 Task: Use the formula "TTEST" in spreadsheet "Project portfolio".
Action: Mouse moved to (125, 86)
Screenshot: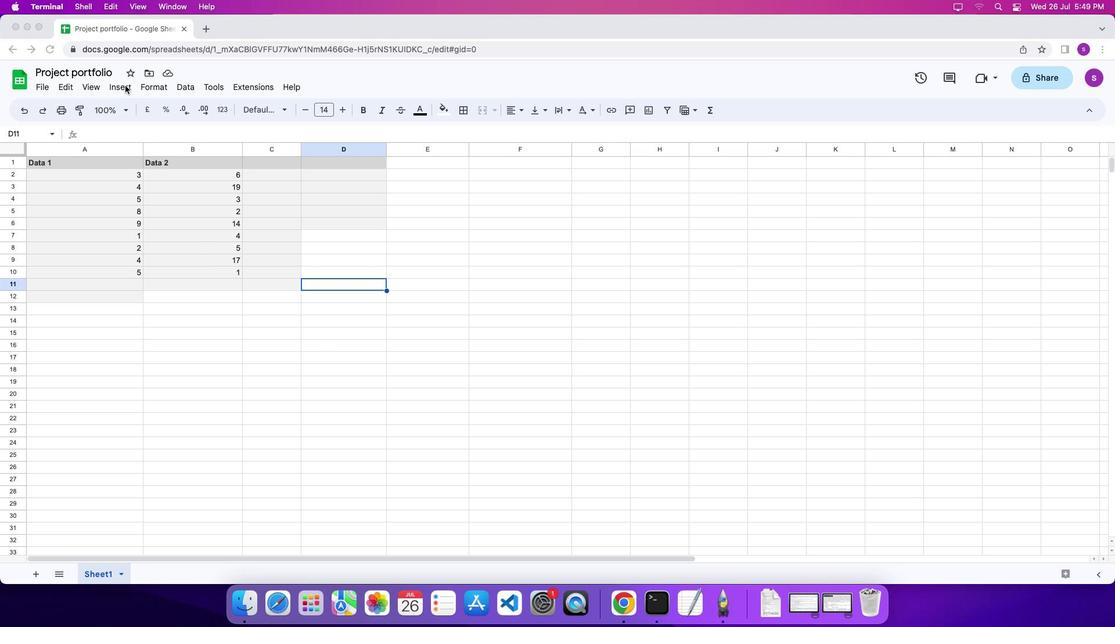 
Action: Mouse pressed left at (125, 86)
Screenshot: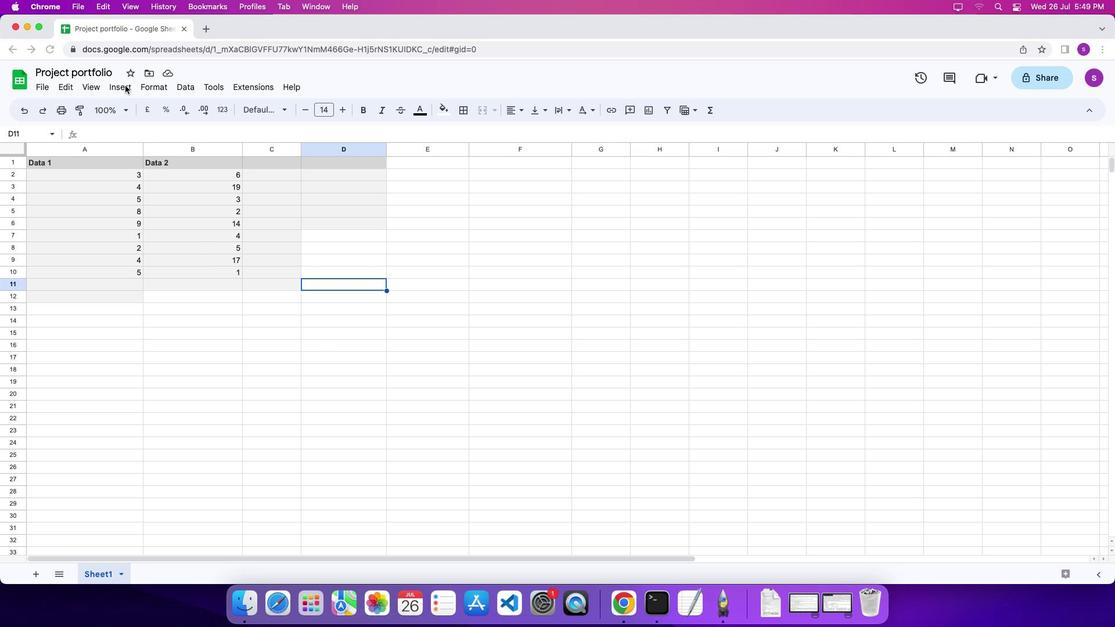 
Action: Mouse moved to (124, 86)
Screenshot: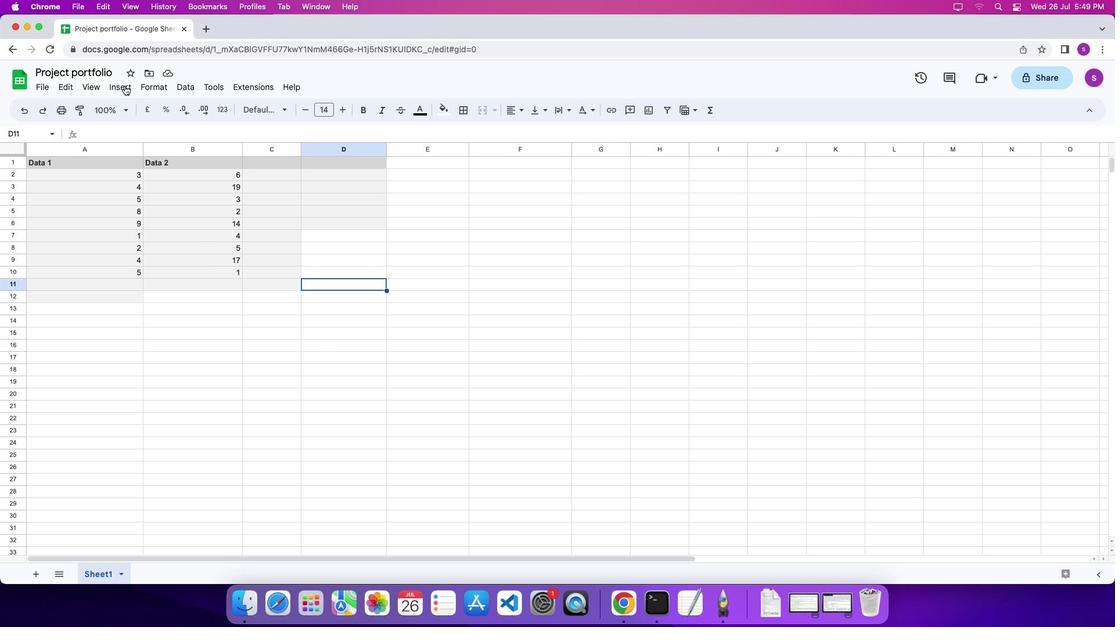 
Action: Mouse pressed left at (124, 86)
Screenshot: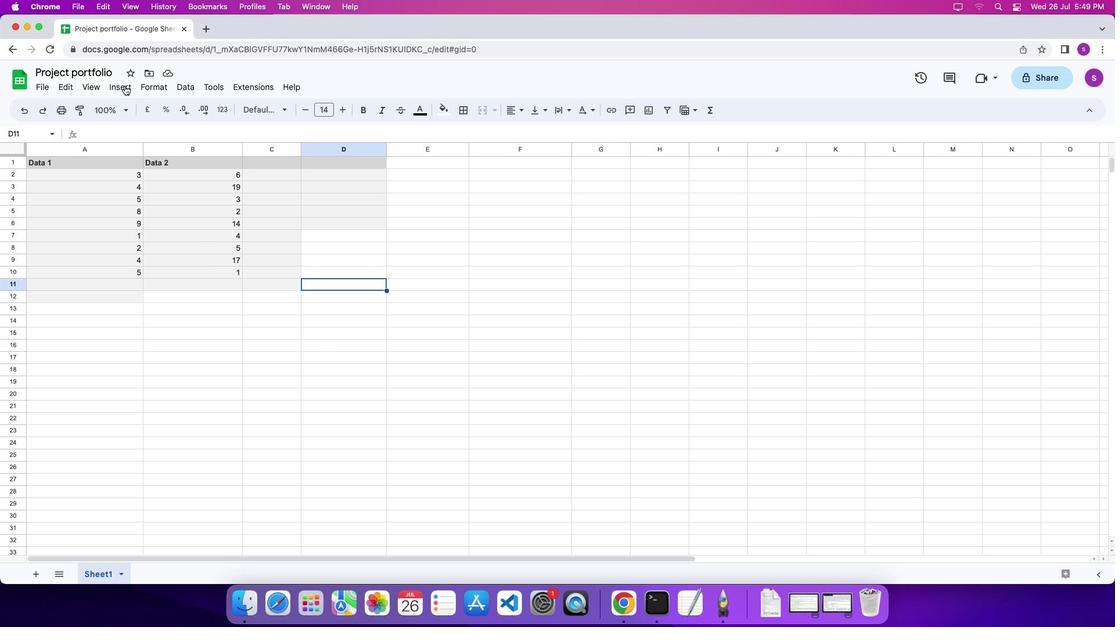 
Action: Mouse moved to (124, 86)
Screenshot: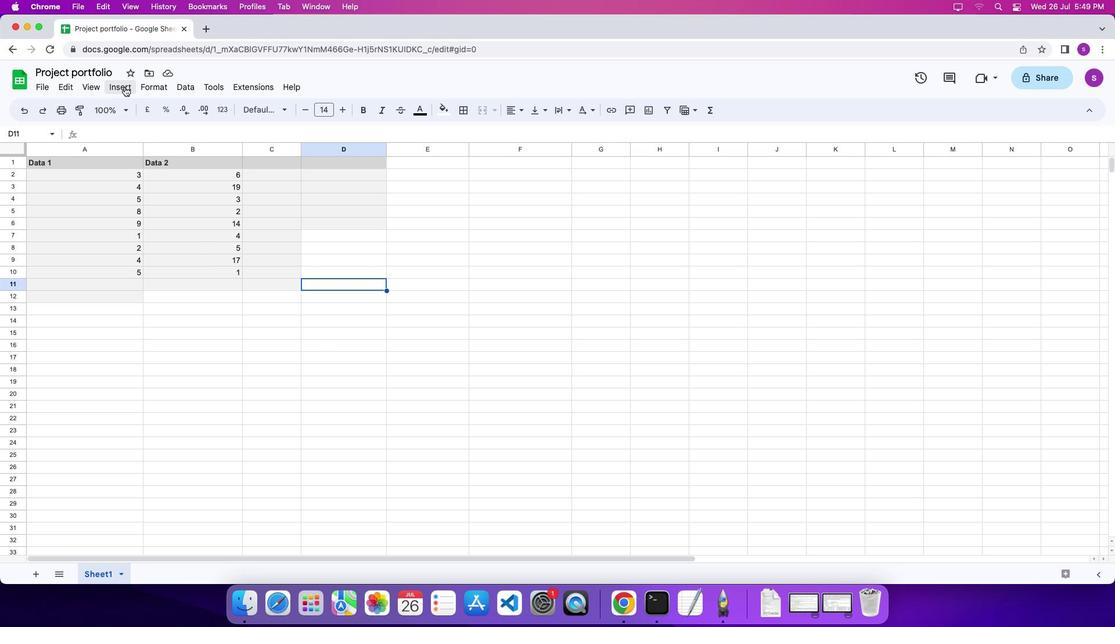 
Action: Mouse pressed left at (124, 86)
Screenshot: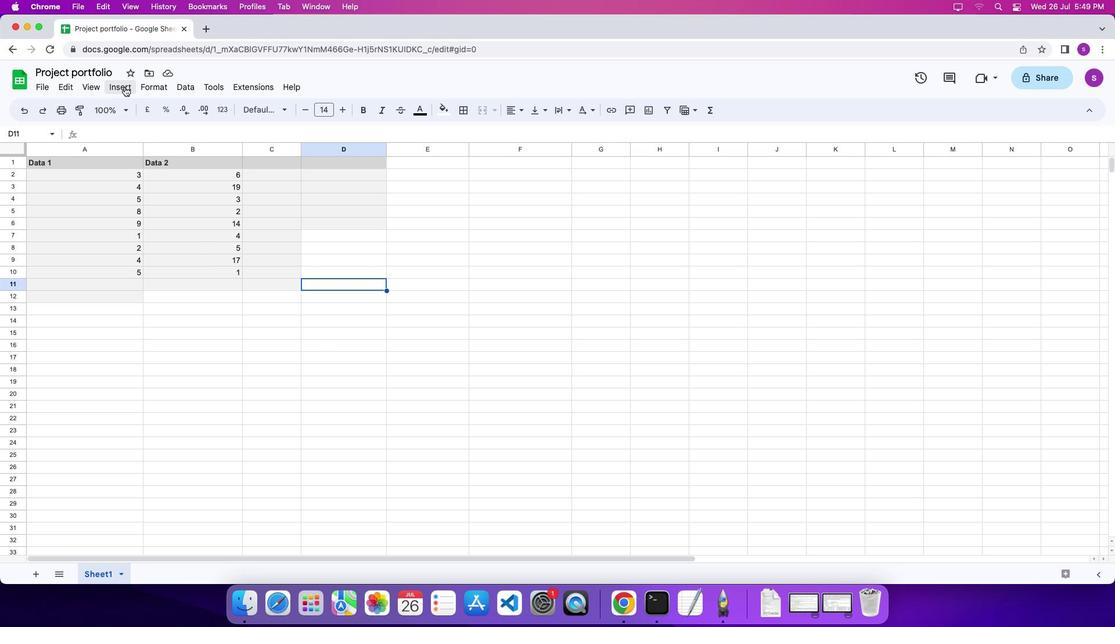 
Action: Mouse moved to (530, 419)
Screenshot: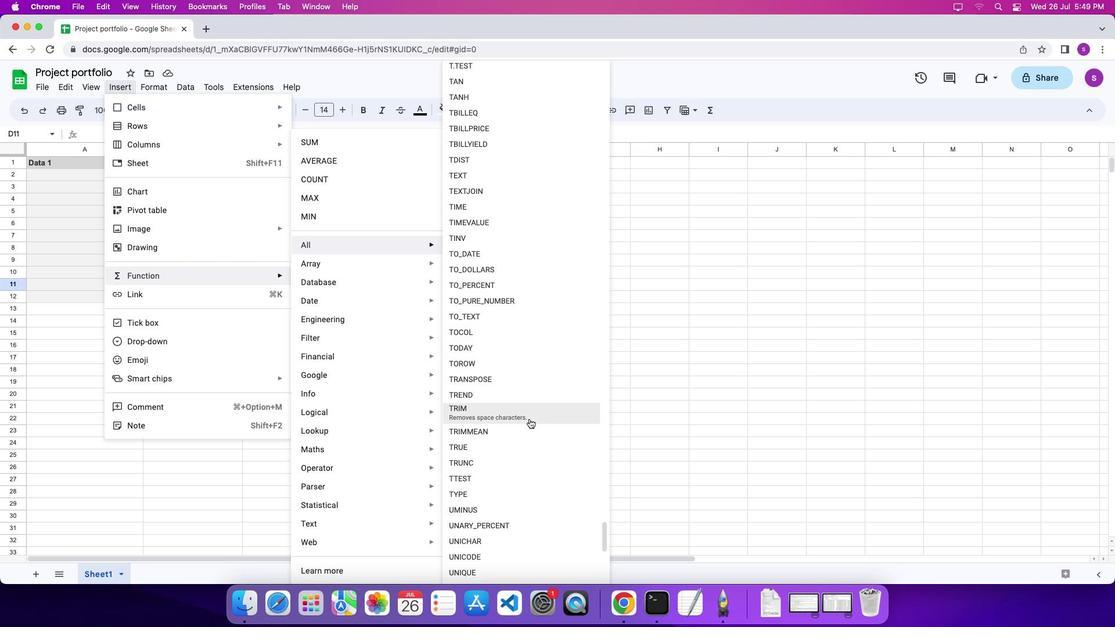 
Action: Mouse scrolled (530, 419) with delta (0, 0)
Screenshot: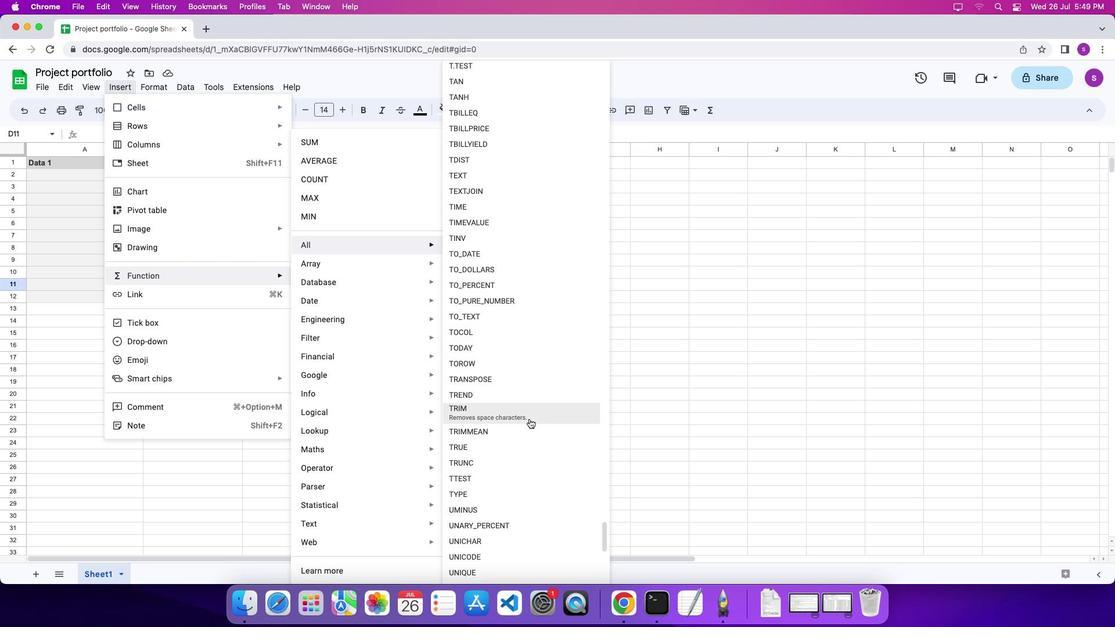 
Action: Mouse moved to (527, 477)
Screenshot: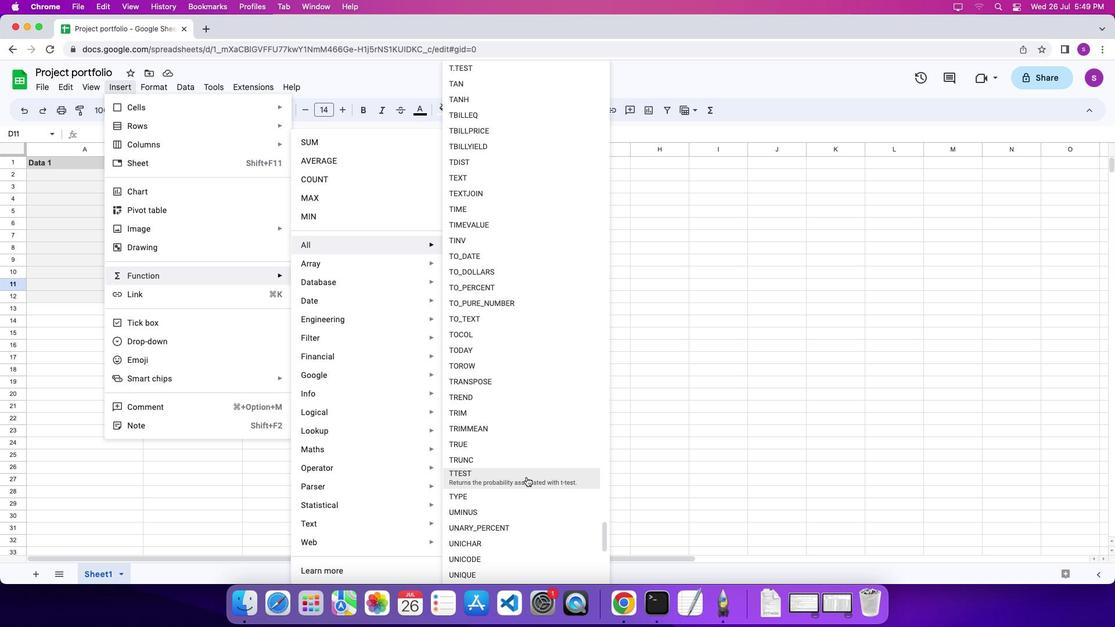 
Action: Mouse pressed left at (527, 477)
Screenshot: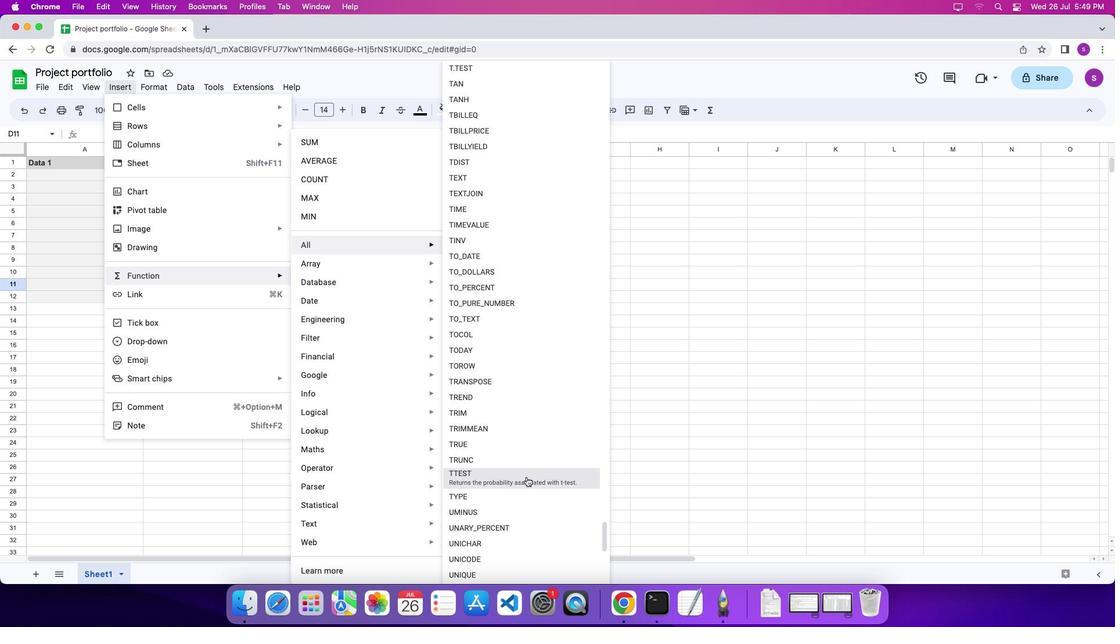 
Action: Mouse moved to (135, 173)
Screenshot: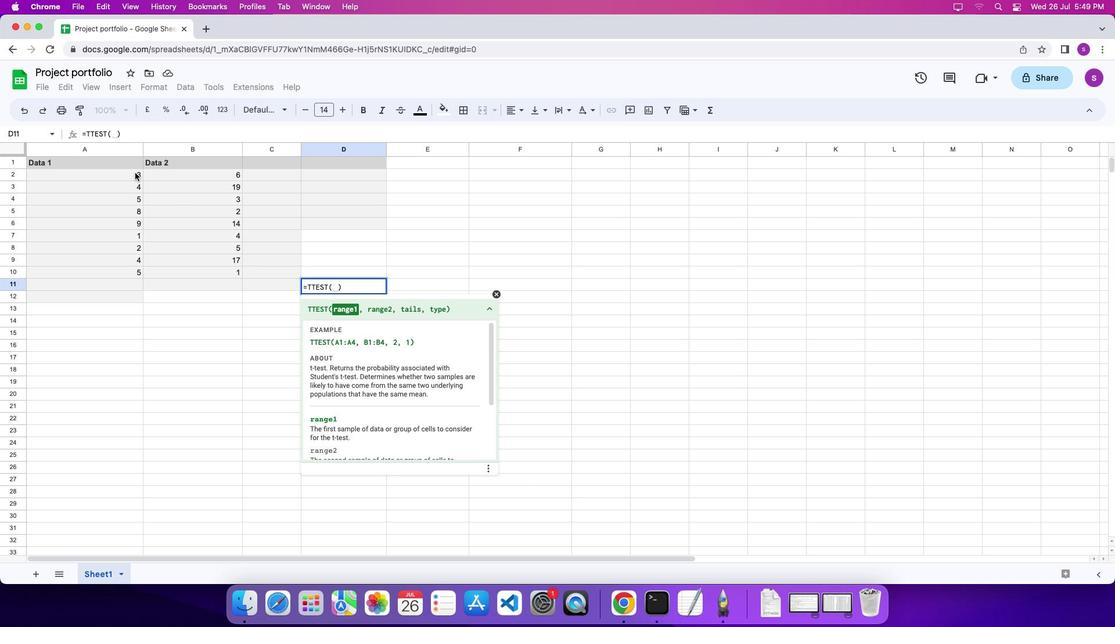 
Action: Mouse pressed left at (135, 173)
Screenshot: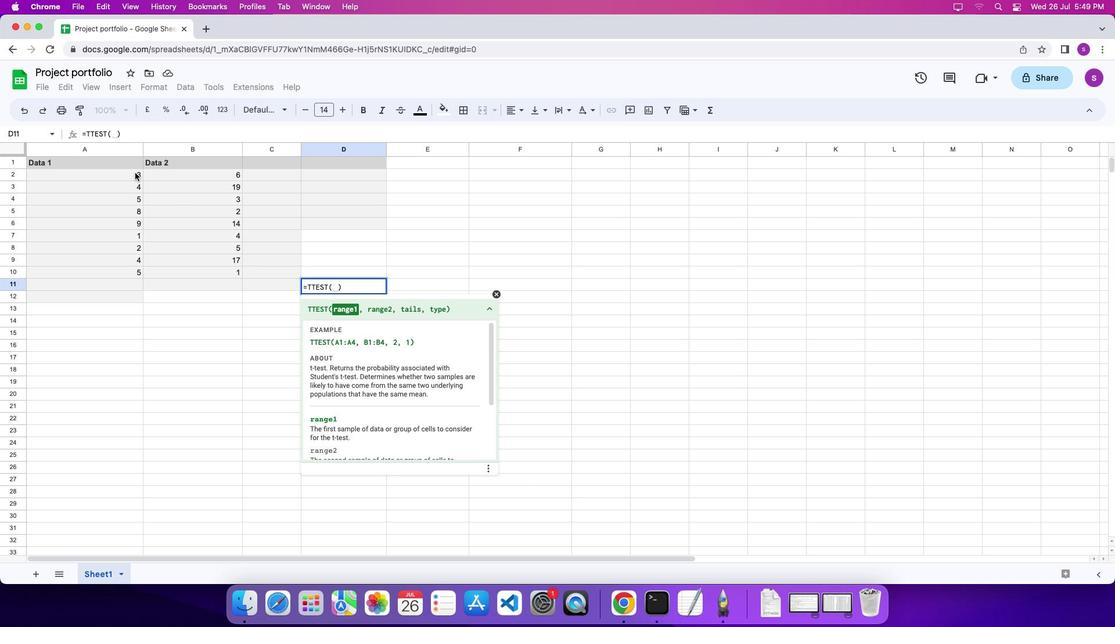 
Action: Mouse moved to (136, 270)
Screenshot: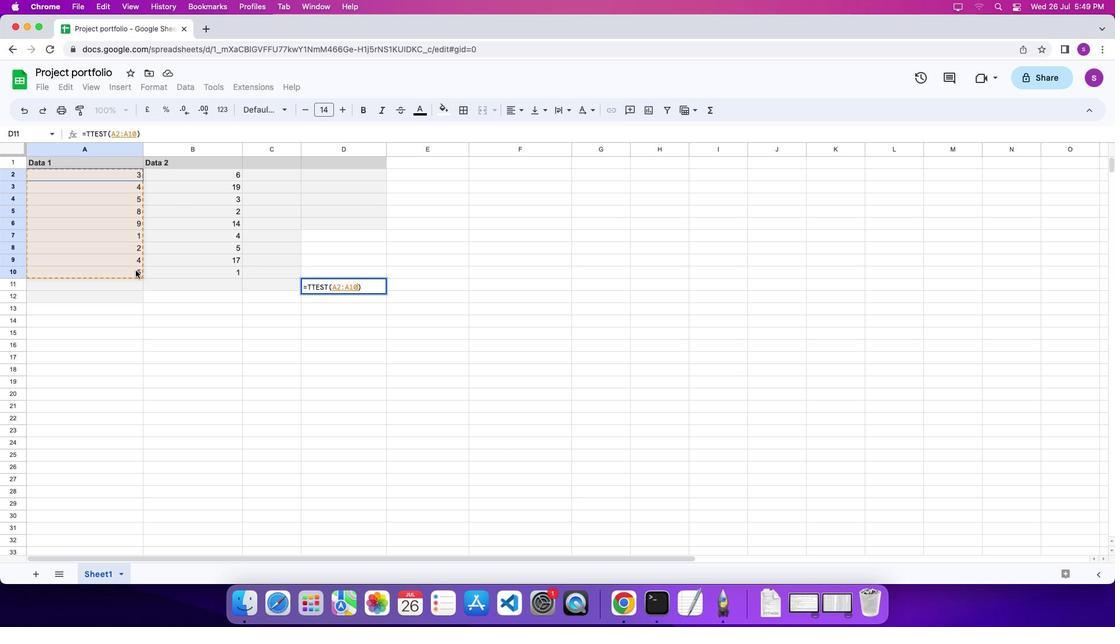 
Action: Key pressed ','
Screenshot: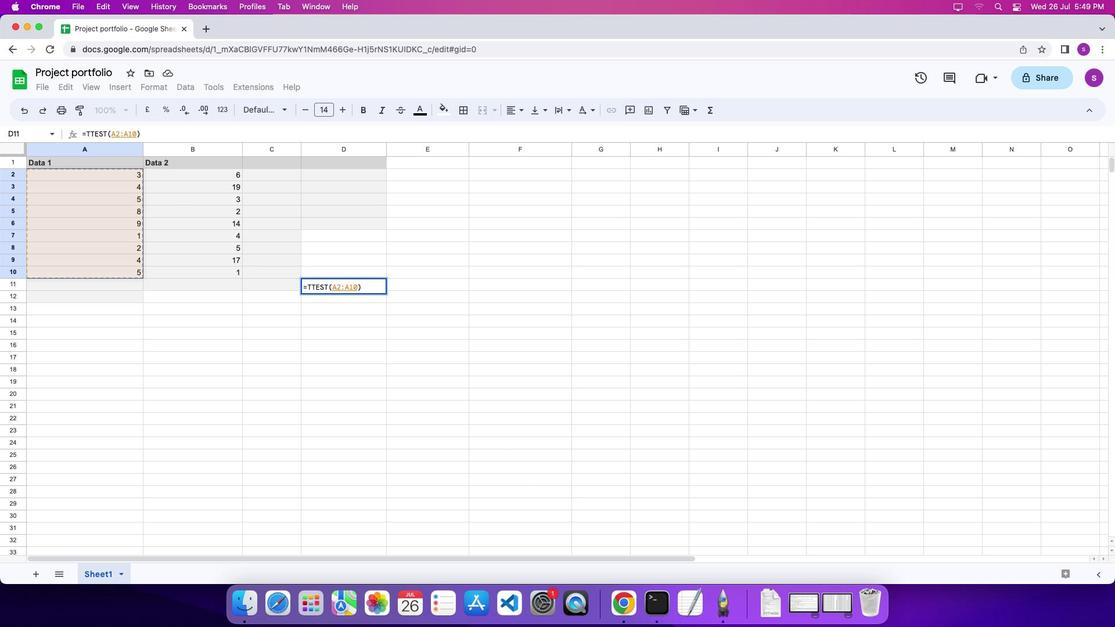 
Action: Mouse moved to (199, 174)
Screenshot: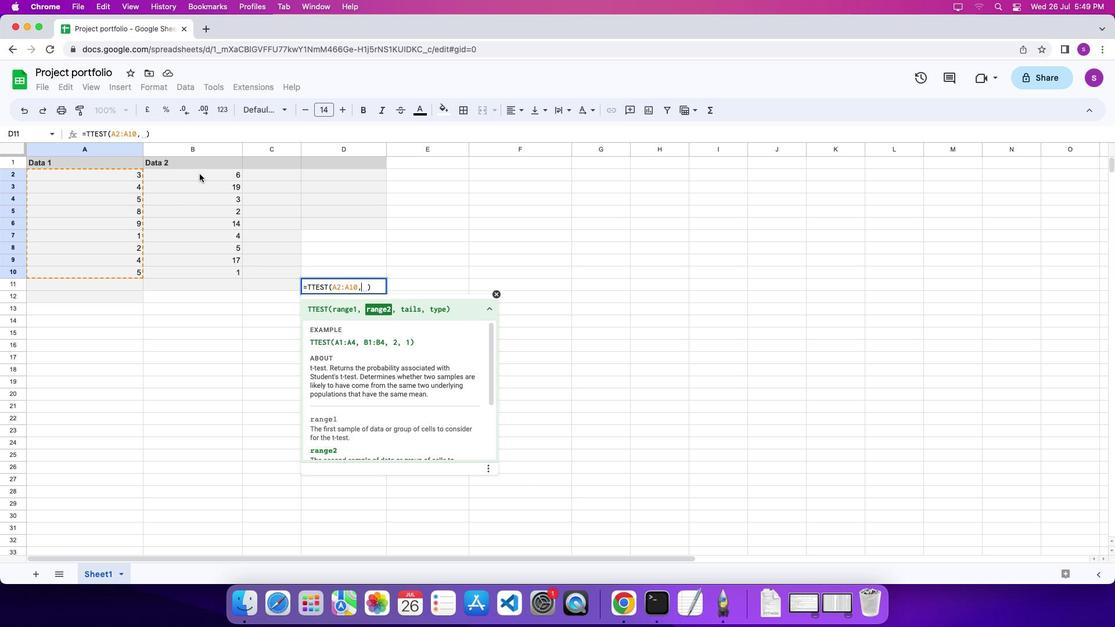 
Action: Mouse pressed left at (199, 174)
Screenshot: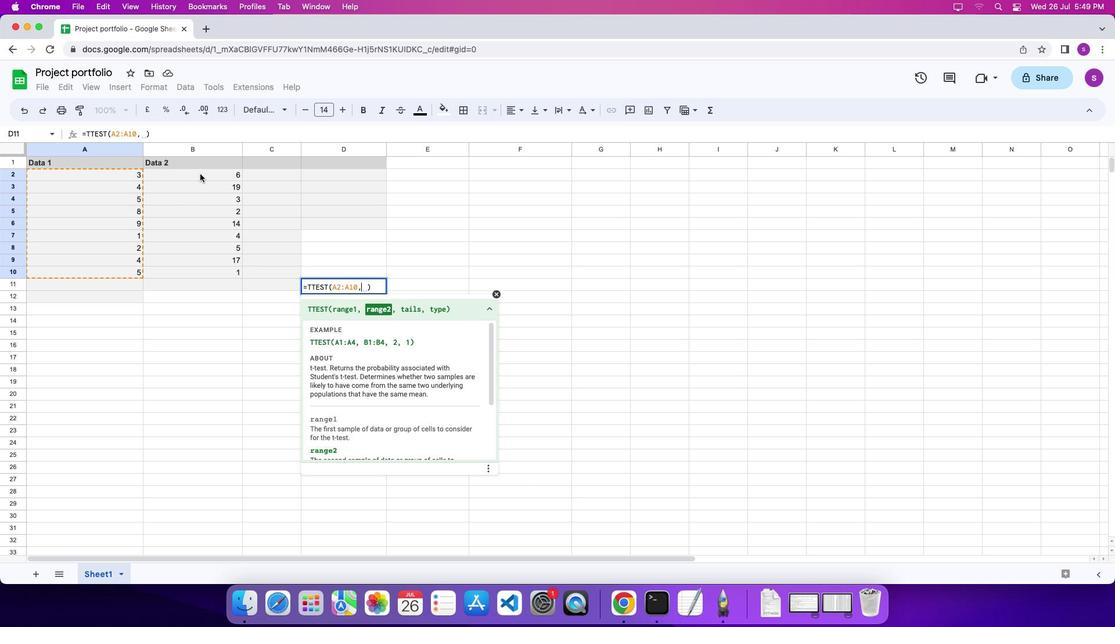 
Action: Mouse moved to (209, 270)
Screenshot: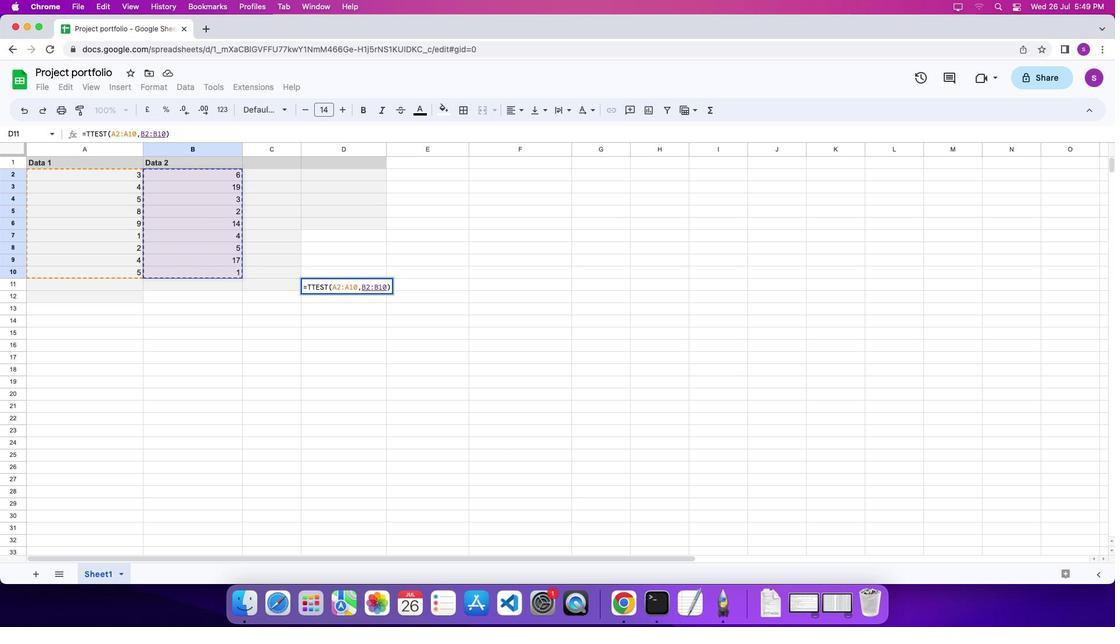 
Action: Key pressed ','
Screenshot: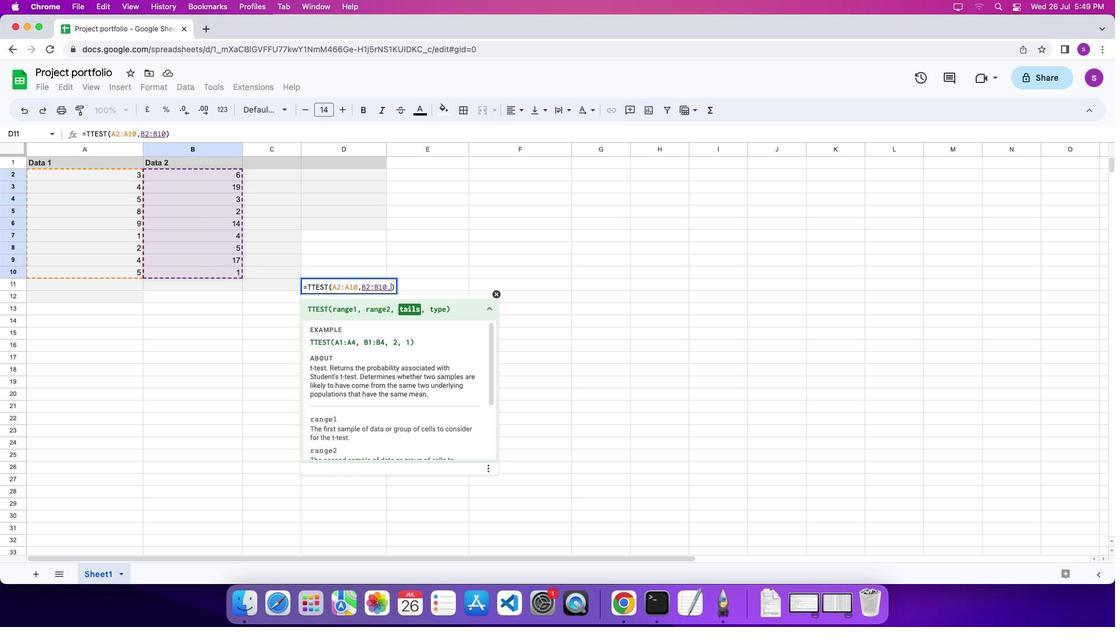 
Action: Mouse moved to (220, 273)
Screenshot: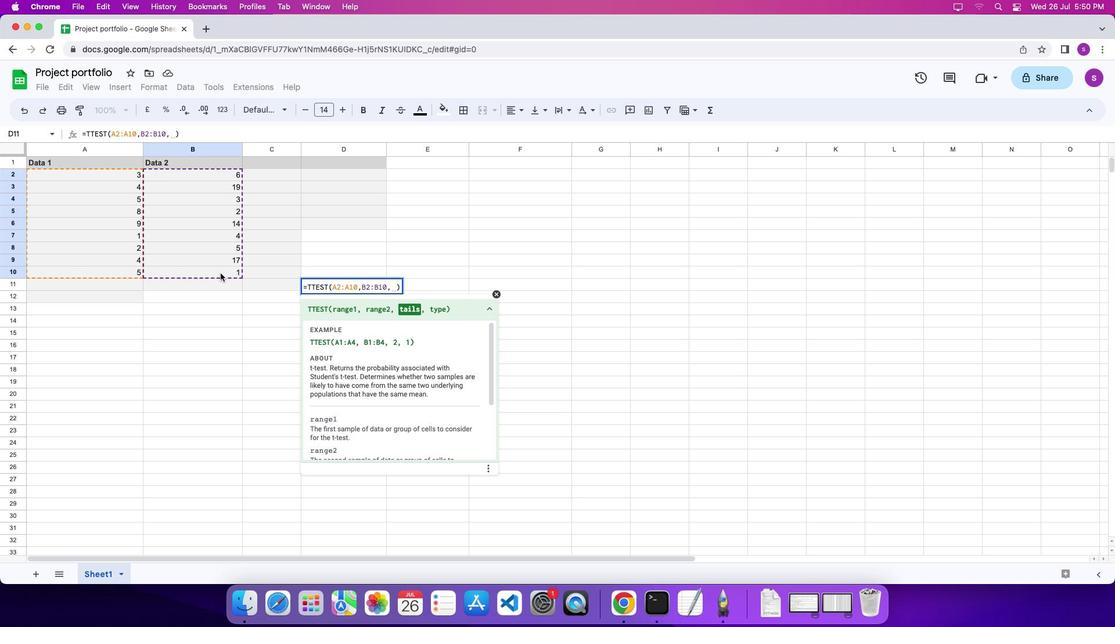 
Action: Key pressed '2'
Screenshot: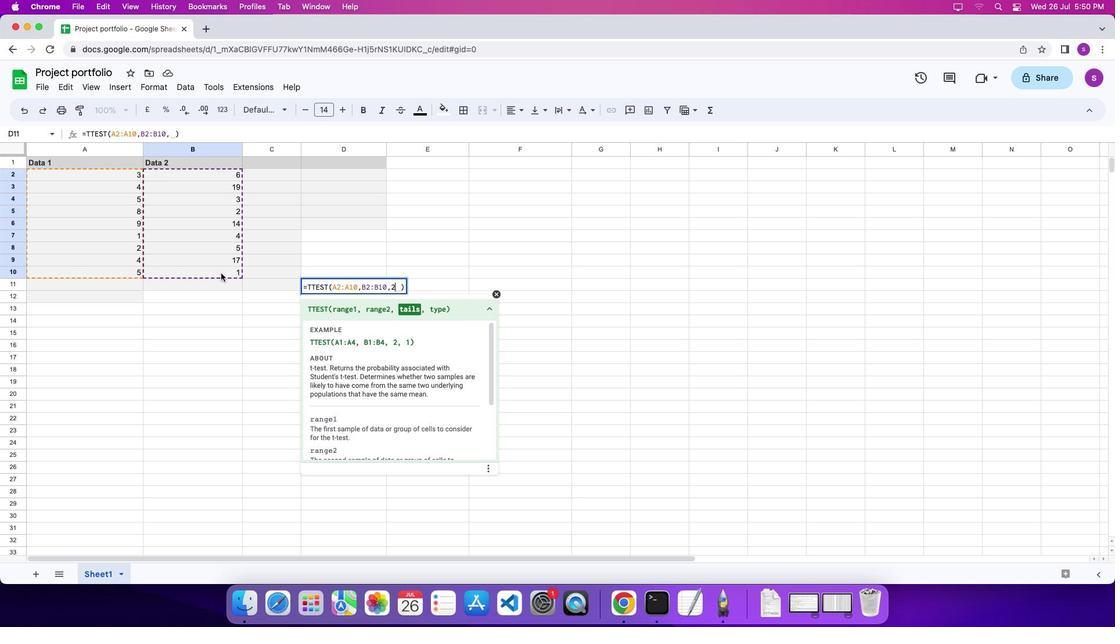 
Action: Mouse moved to (226, 273)
Screenshot: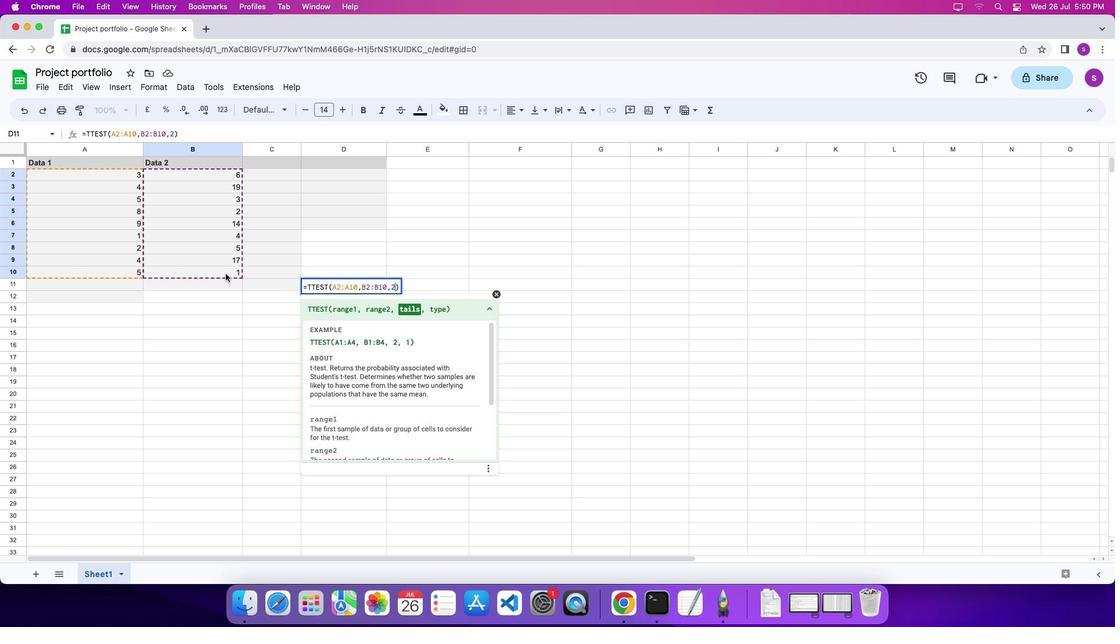 
Action: Key pressed ',''1''\x03'
Screenshot: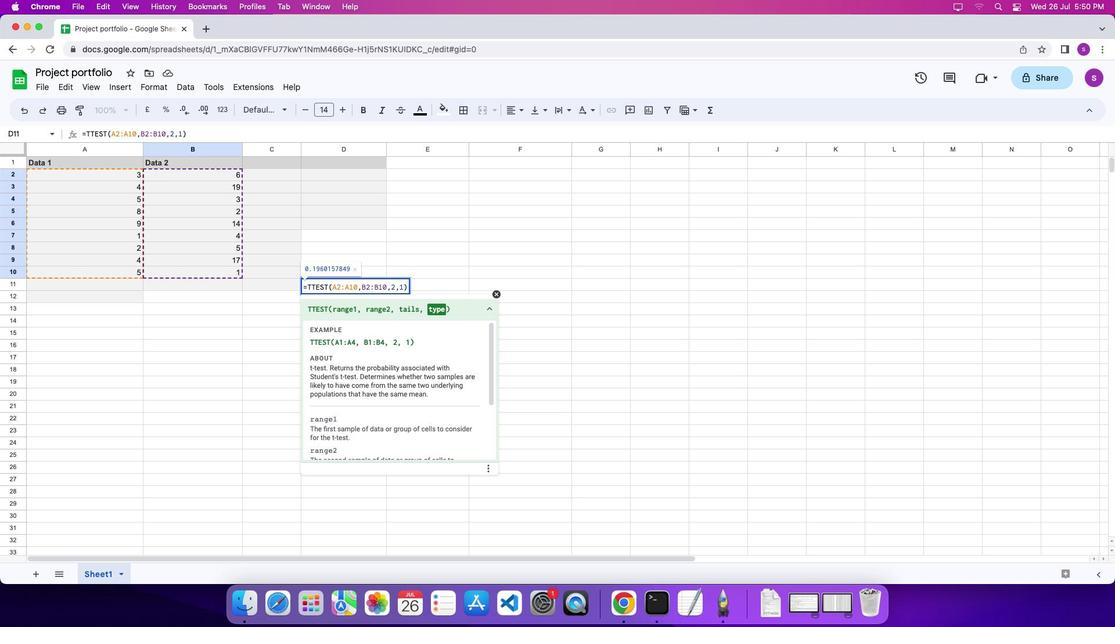 
